 Task: Look for Airbnb options in Ngudu, Tanzania from 11th November, 2023 to 15th November, 2023 for 2 adults.1  bedroom having 2 beds and 1 bathroom. Property type can be hotel. Look for 4 properties as per requirement.
Action: Mouse moved to (416, 69)
Screenshot: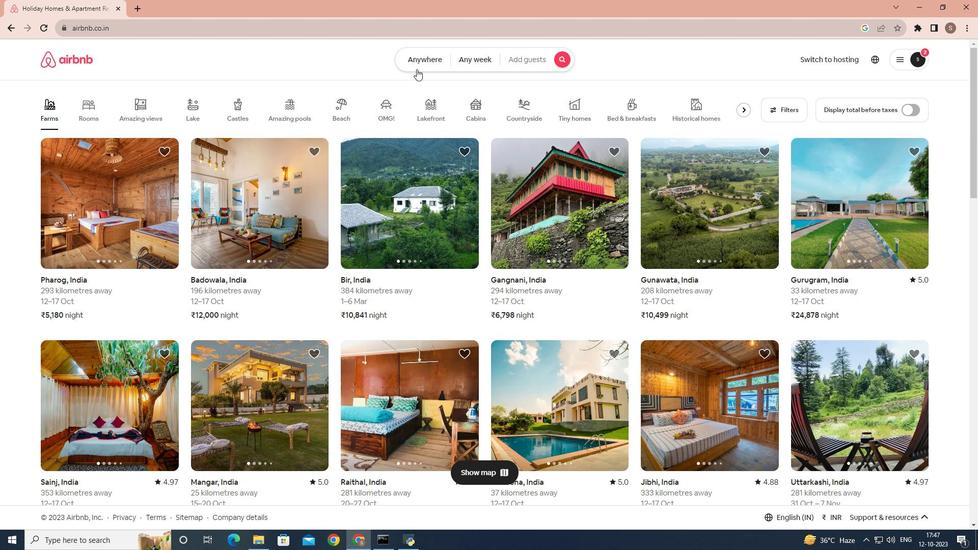 
Action: Mouse pressed left at (416, 69)
Screenshot: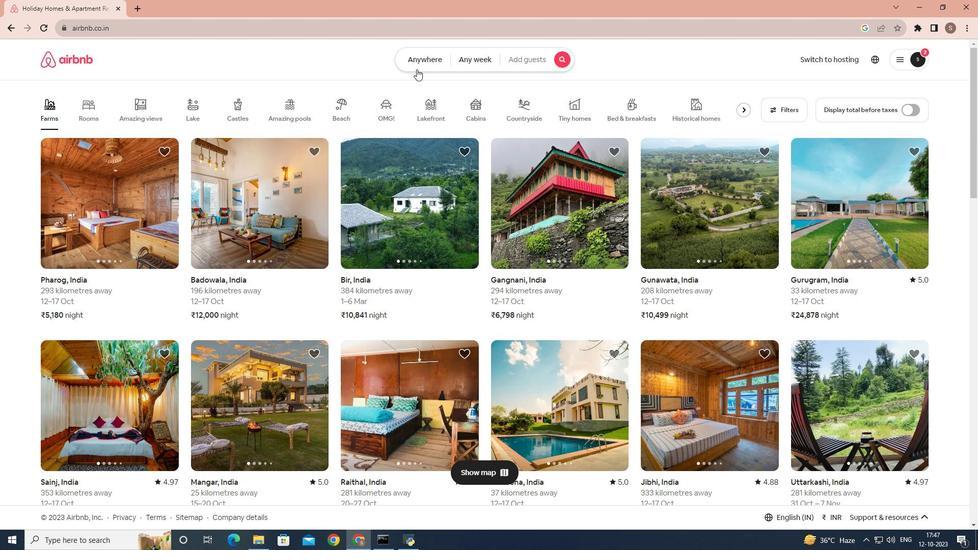 
Action: Mouse moved to (337, 85)
Screenshot: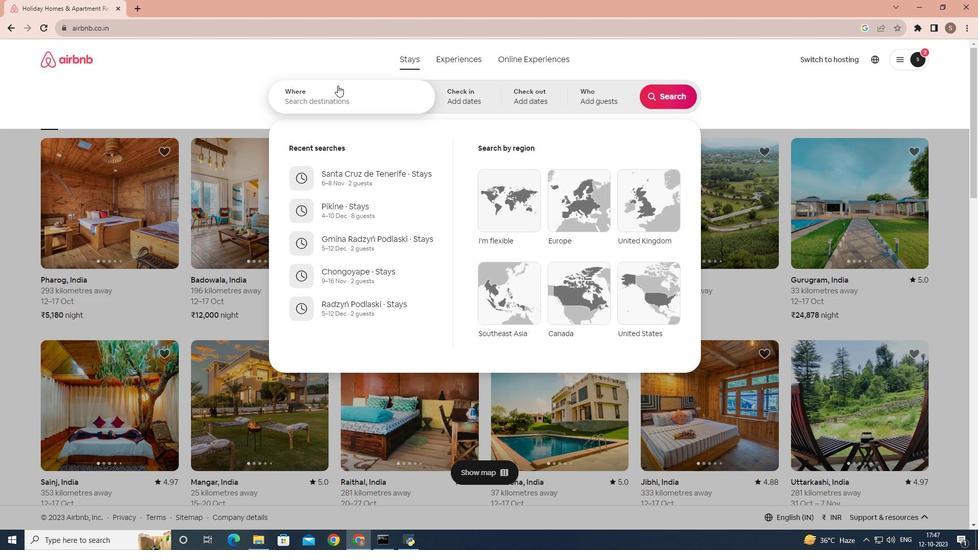 
Action: Mouse pressed left at (337, 85)
Screenshot: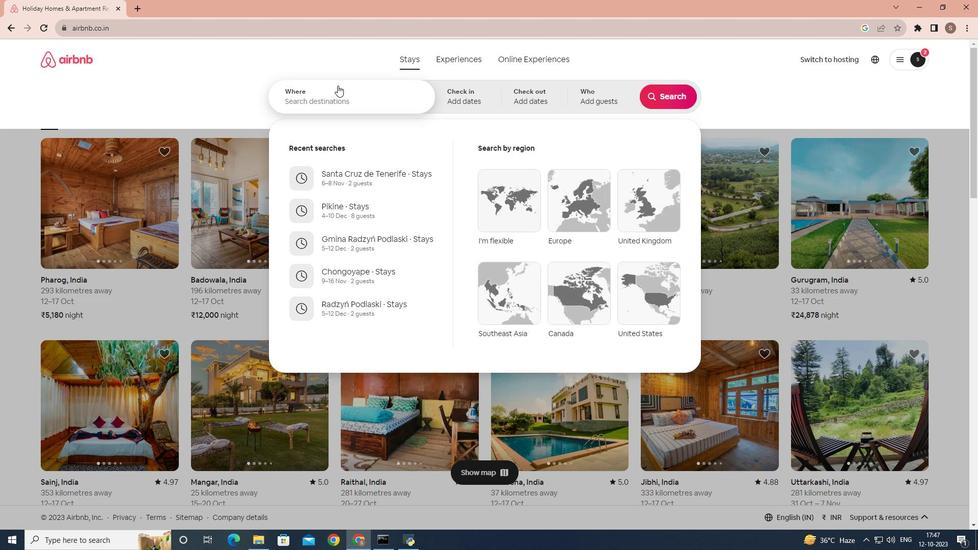 
Action: Mouse moved to (330, 93)
Screenshot: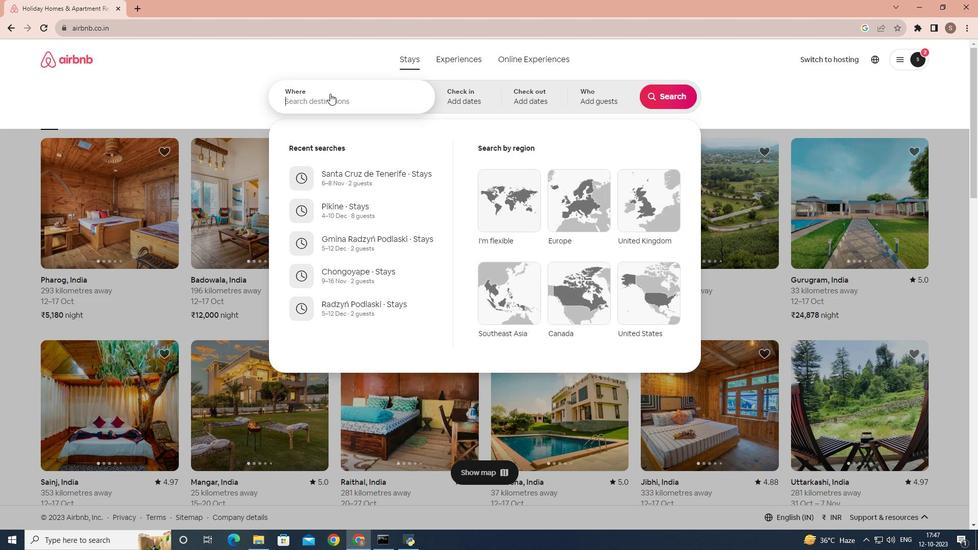 
Action: Mouse pressed left at (330, 93)
Screenshot: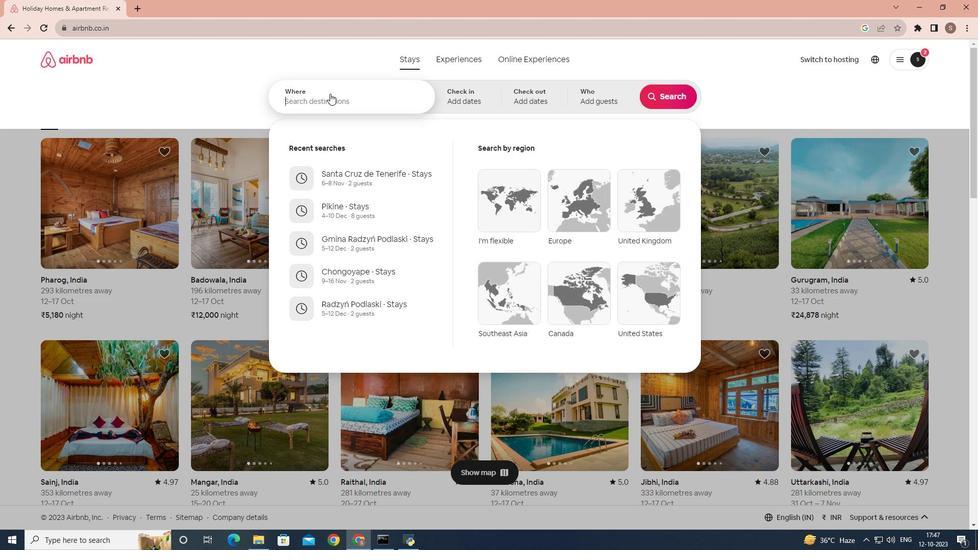 
Action: Key pressed ngudu
Screenshot: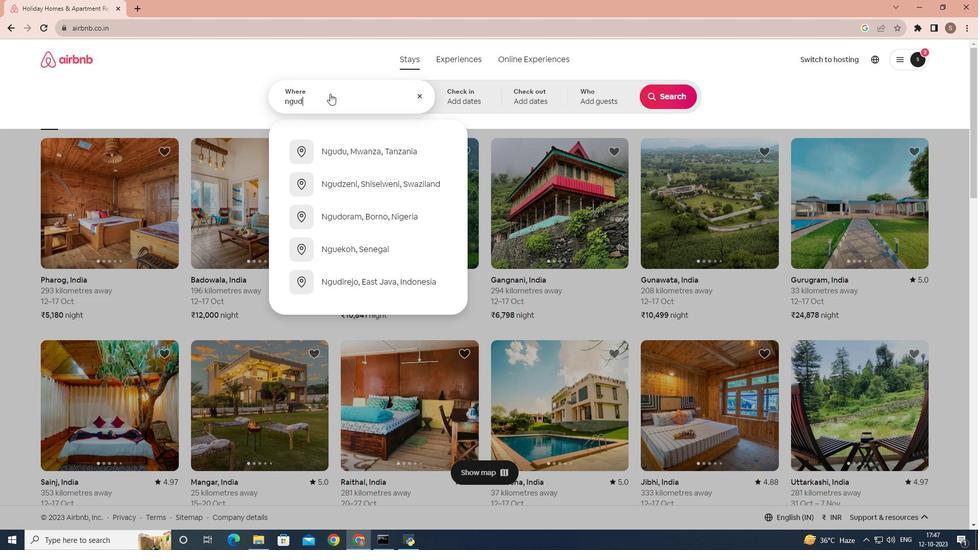 
Action: Mouse moved to (335, 154)
Screenshot: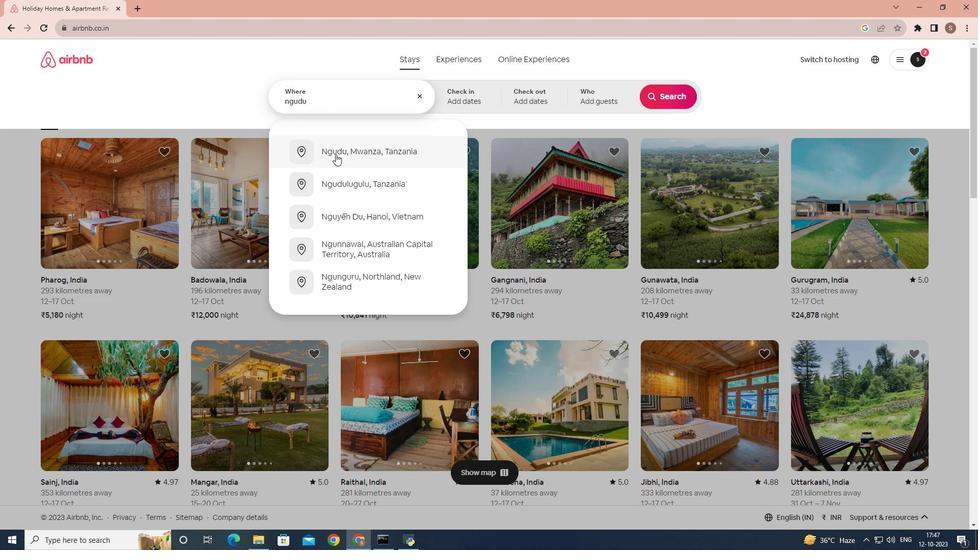 
Action: Mouse pressed left at (335, 154)
Screenshot: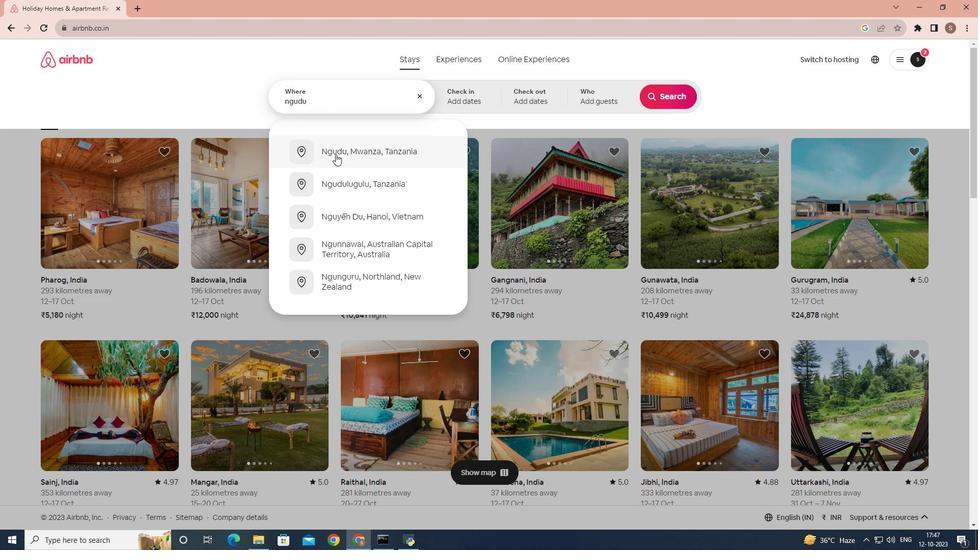 
Action: Mouse moved to (653, 245)
Screenshot: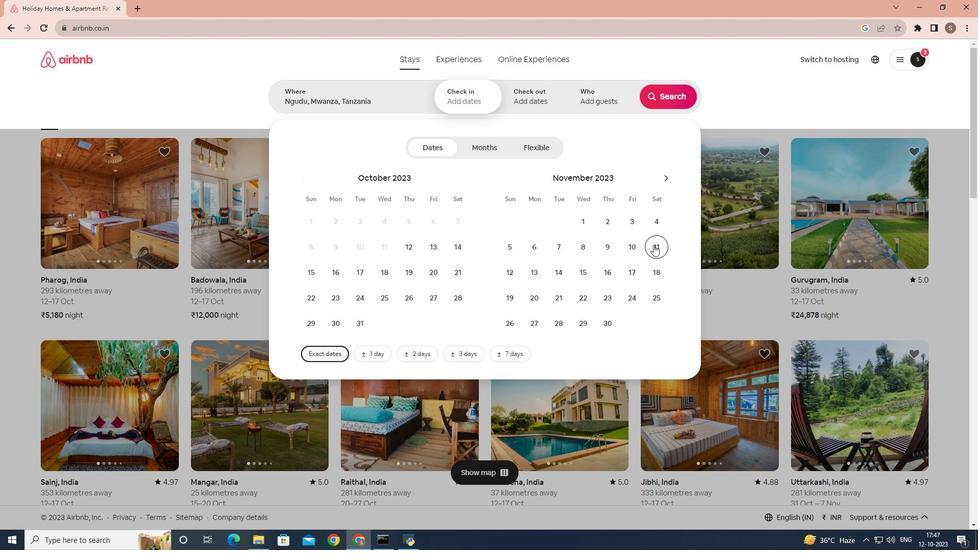 
Action: Mouse pressed left at (653, 245)
Screenshot: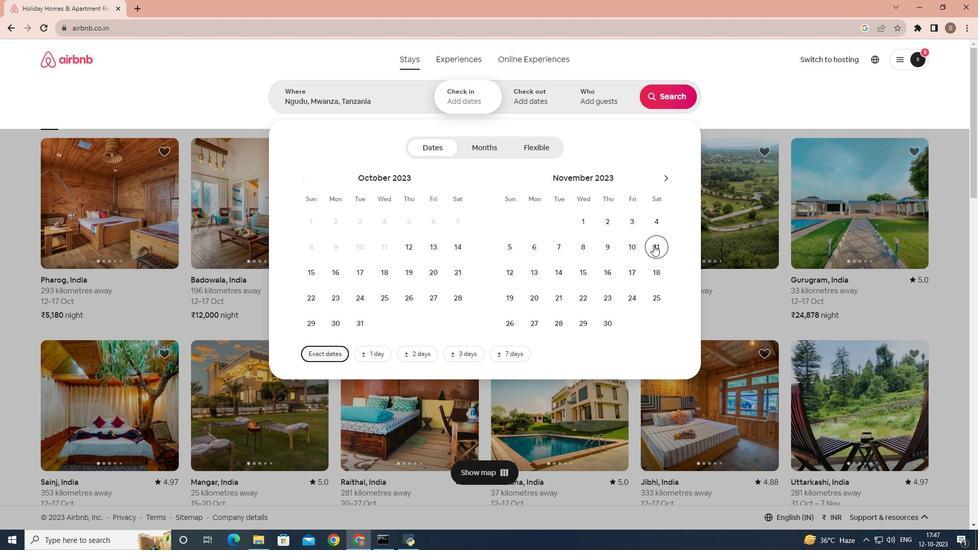 
Action: Mouse moved to (576, 270)
Screenshot: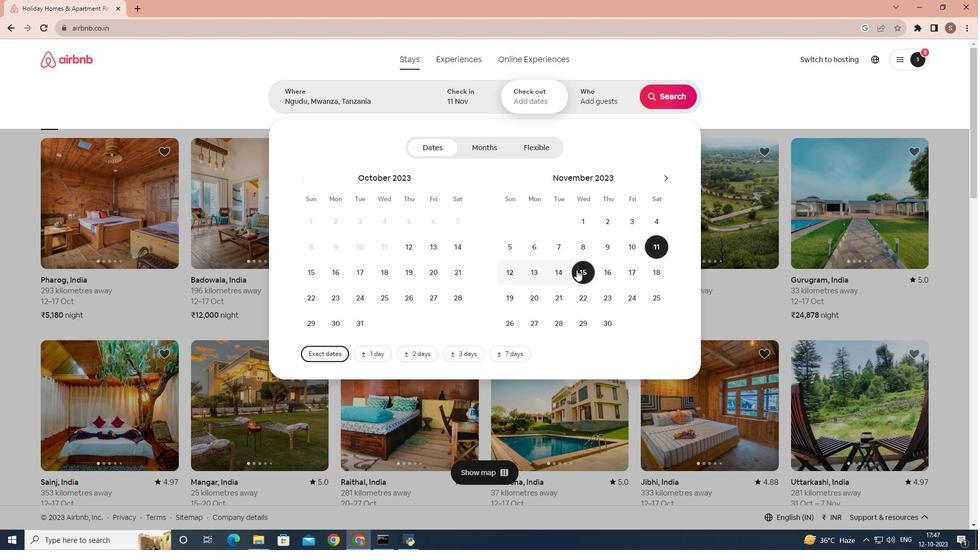 
Action: Mouse pressed left at (576, 270)
Screenshot: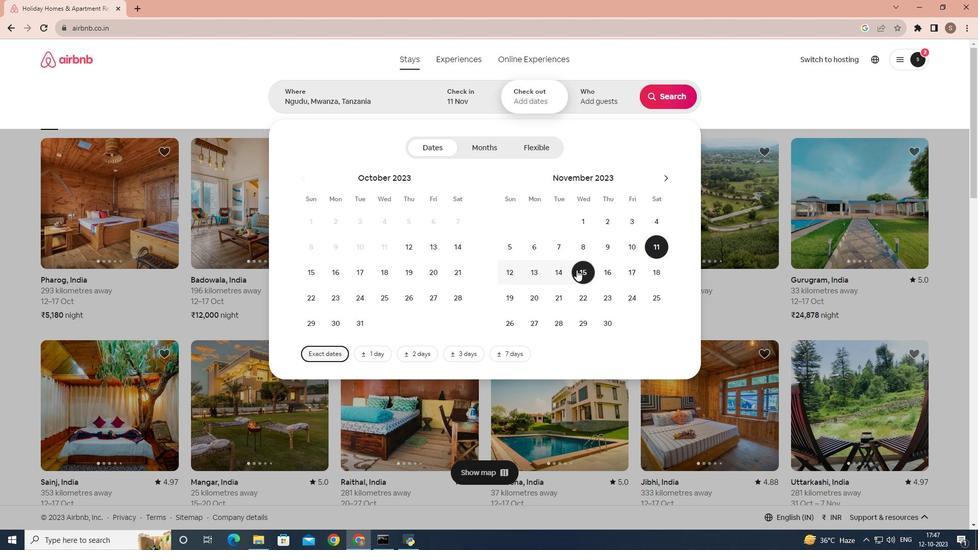 
Action: Mouse moved to (582, 85)
Screenshot: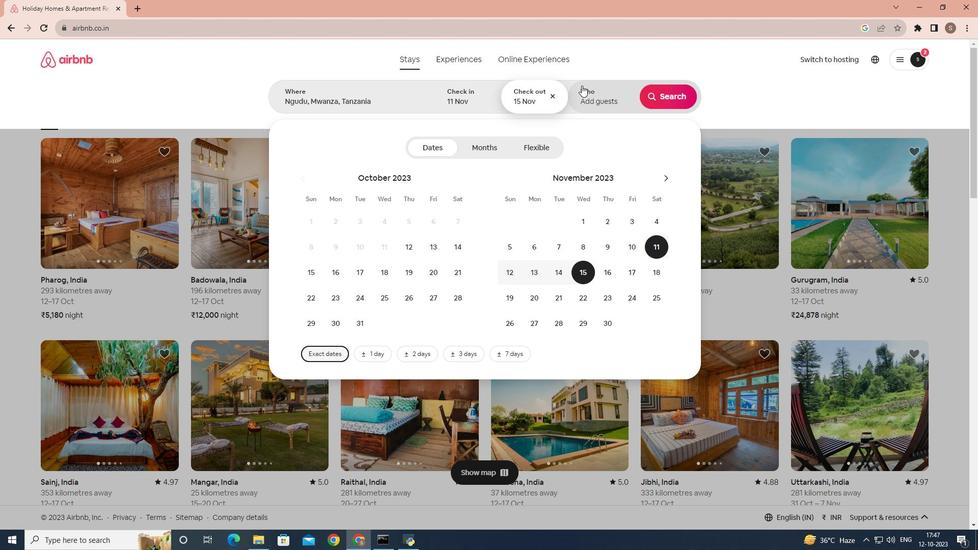 
Action: Mouse pressed left at (582, 85)
Screenshot: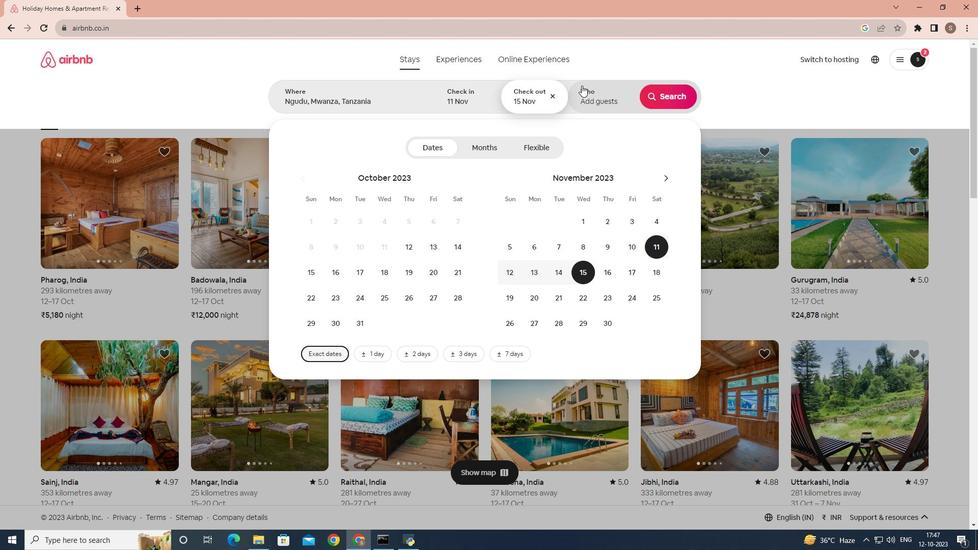 
Action: Mouse moved to (671, 152)
Screenshot: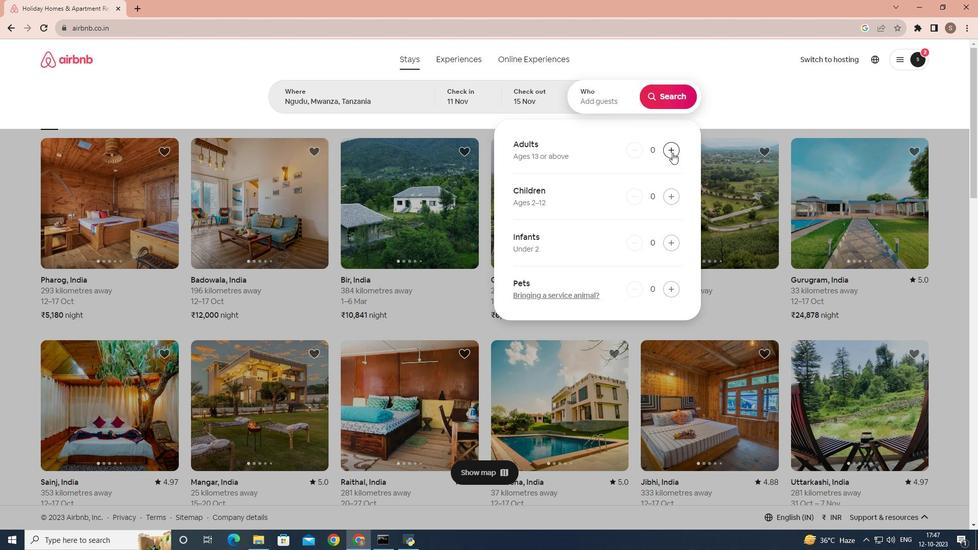 
Action: Mouse pressed left at (671, 152)
Screenshot: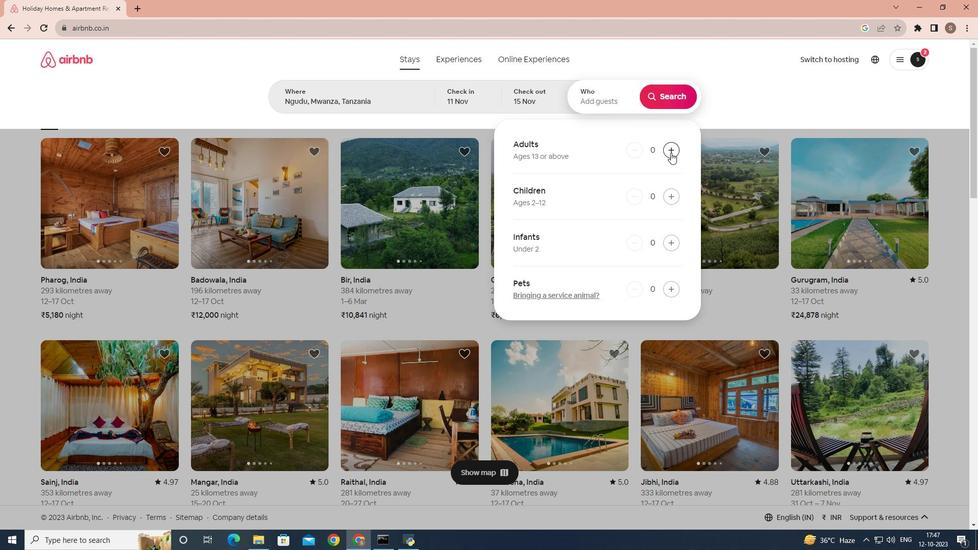 
Action: Mouse moved to (671, 152)
Screenshot: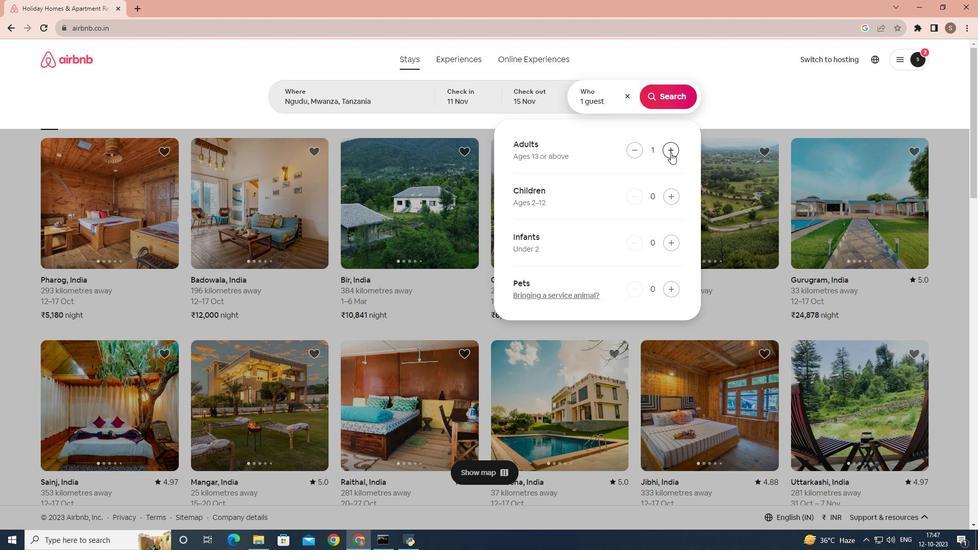 
Action: Mouse pressed left at (671, 152)
Screenshot: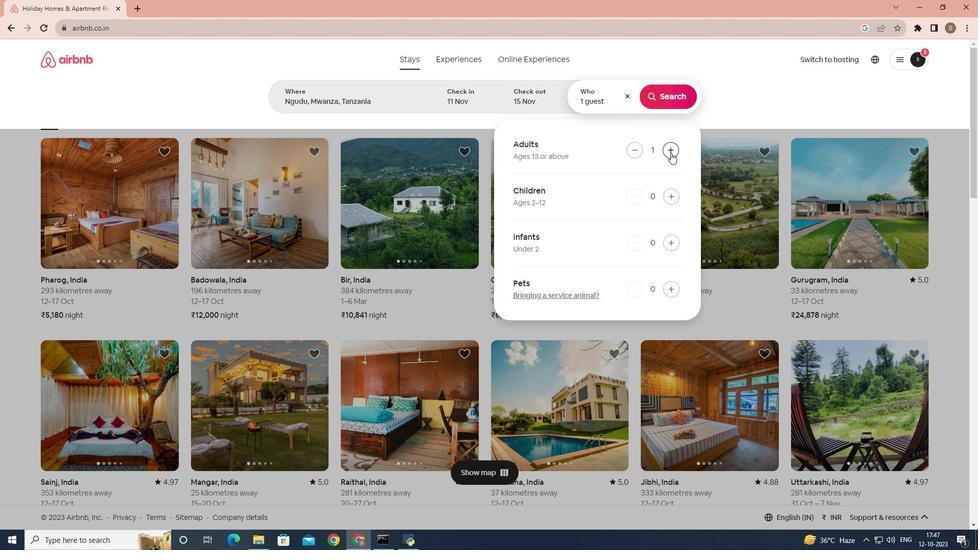 
Action: Mouse moved to (663, 99)
Screenshot: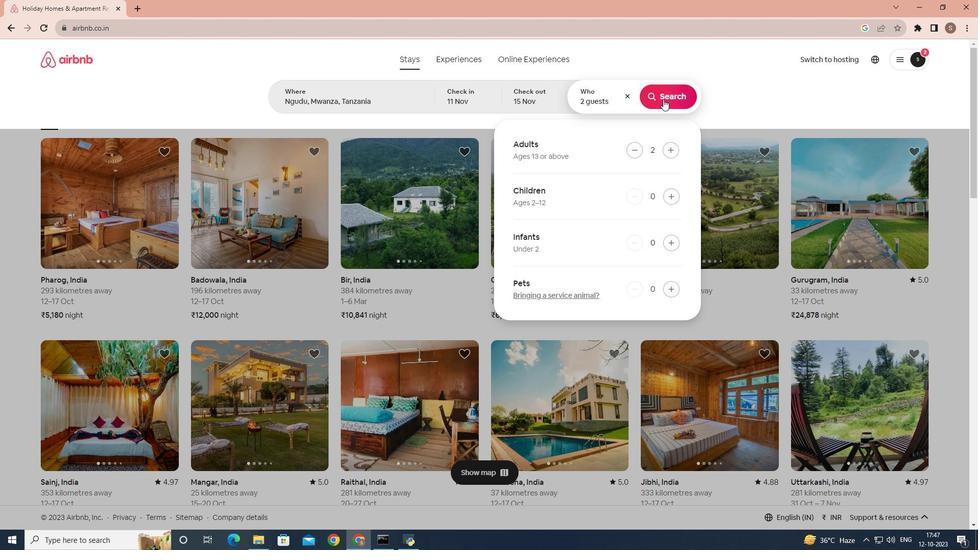 
Action: Mouse pressed left at (663, 99)
Screenshot: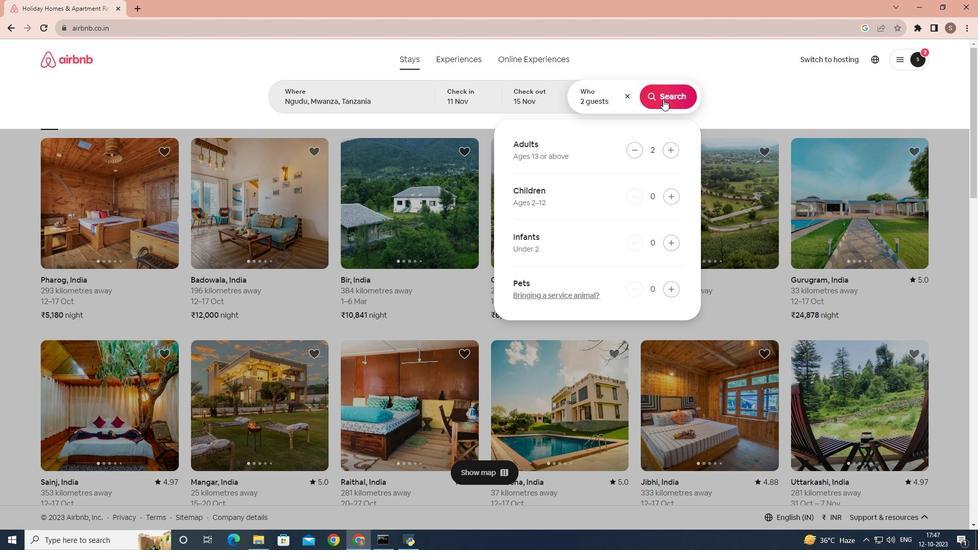 
Action: Mouse moved to (809, 102)
Screenshot: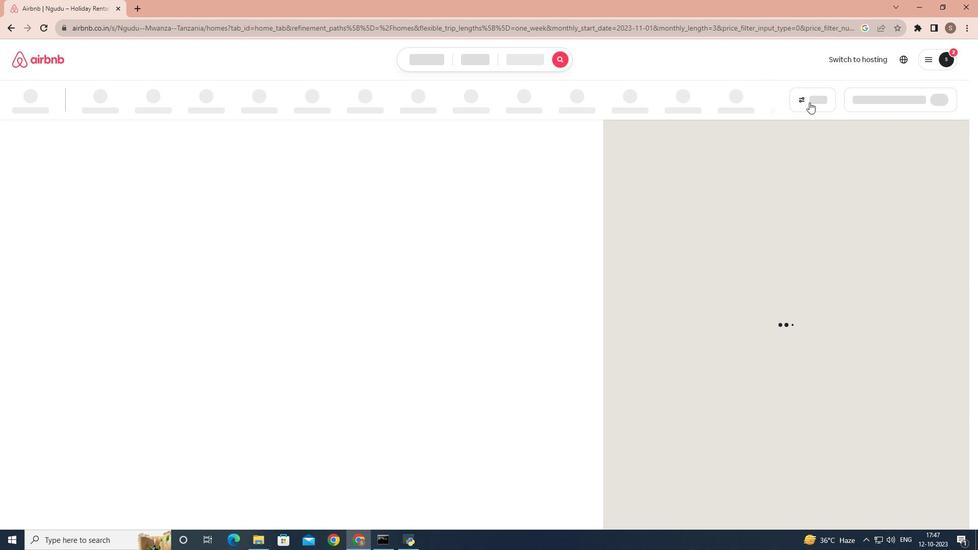 
Action: Mouse pressed left at (809, 102)
Screenshot: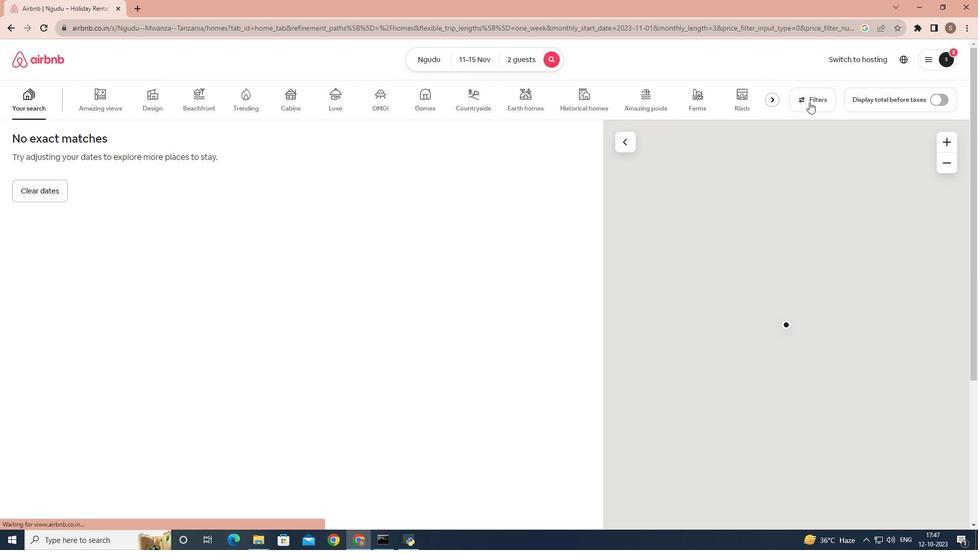 
Action: Mouse moved to (598, 485)
Screenshot: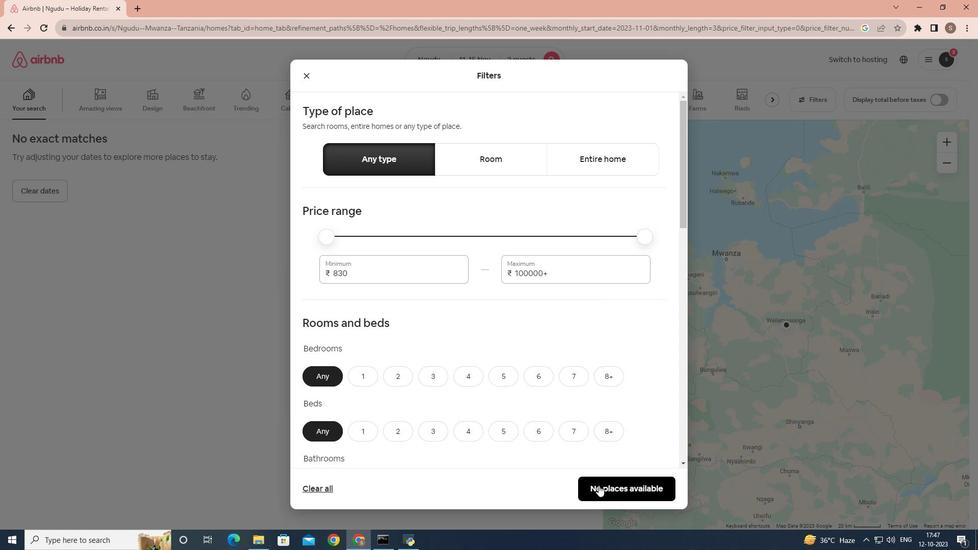 
Action: Mouse pressed left at (598, 485)
Screenshot: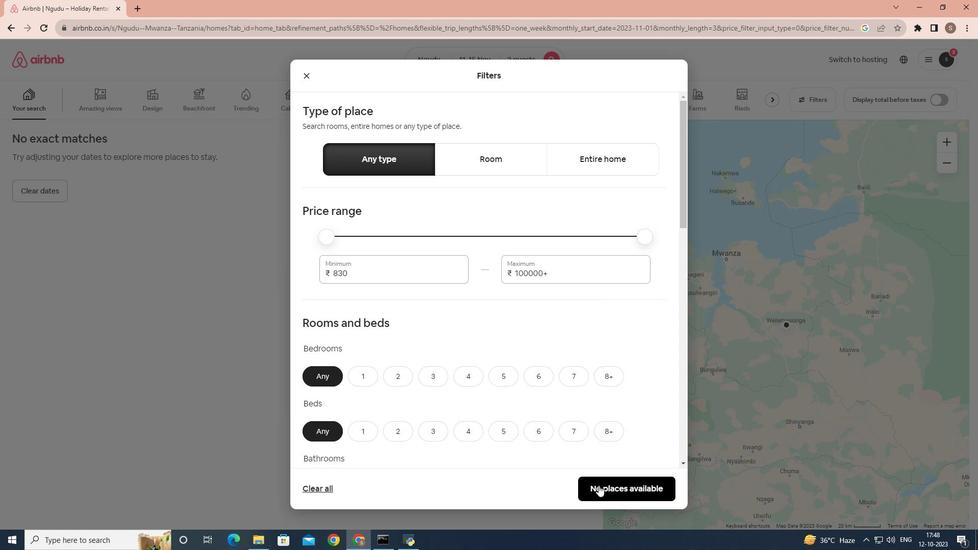 
Action: Mouse moved to (520, 411)
Screenshot: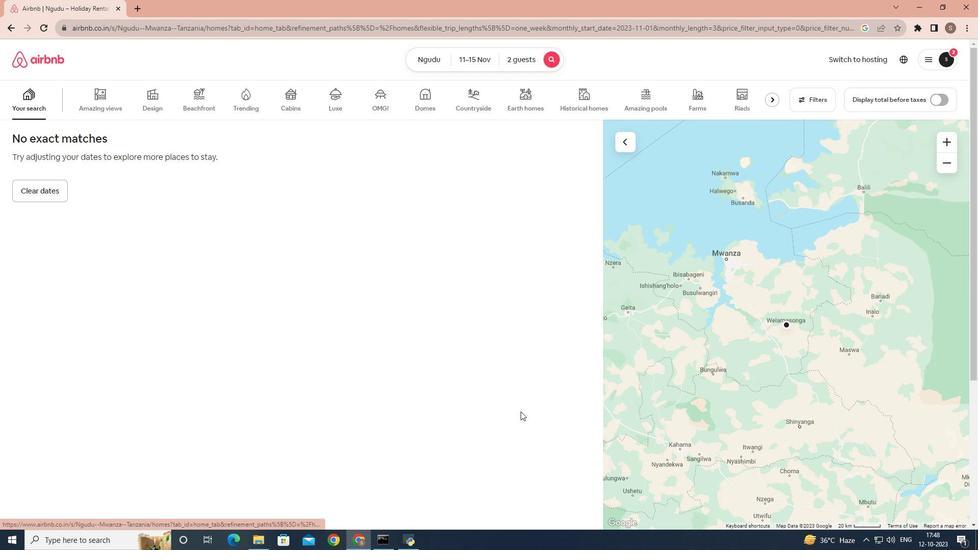 
